 Task: Add the pinstripe background to the video "movie A.mp4" and Play
Action: Mouse moved to (658, 125)
Screenshot: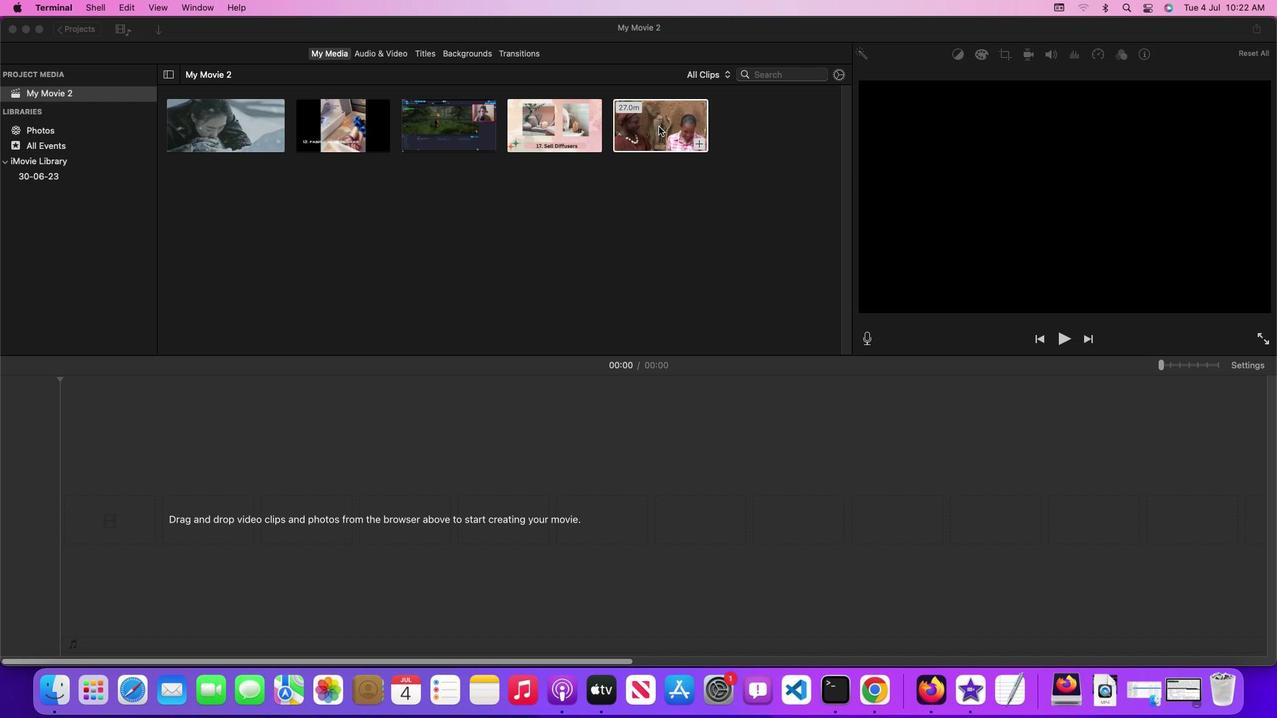 
Action: Mouse pressed left at (658, 125)
Screenshot: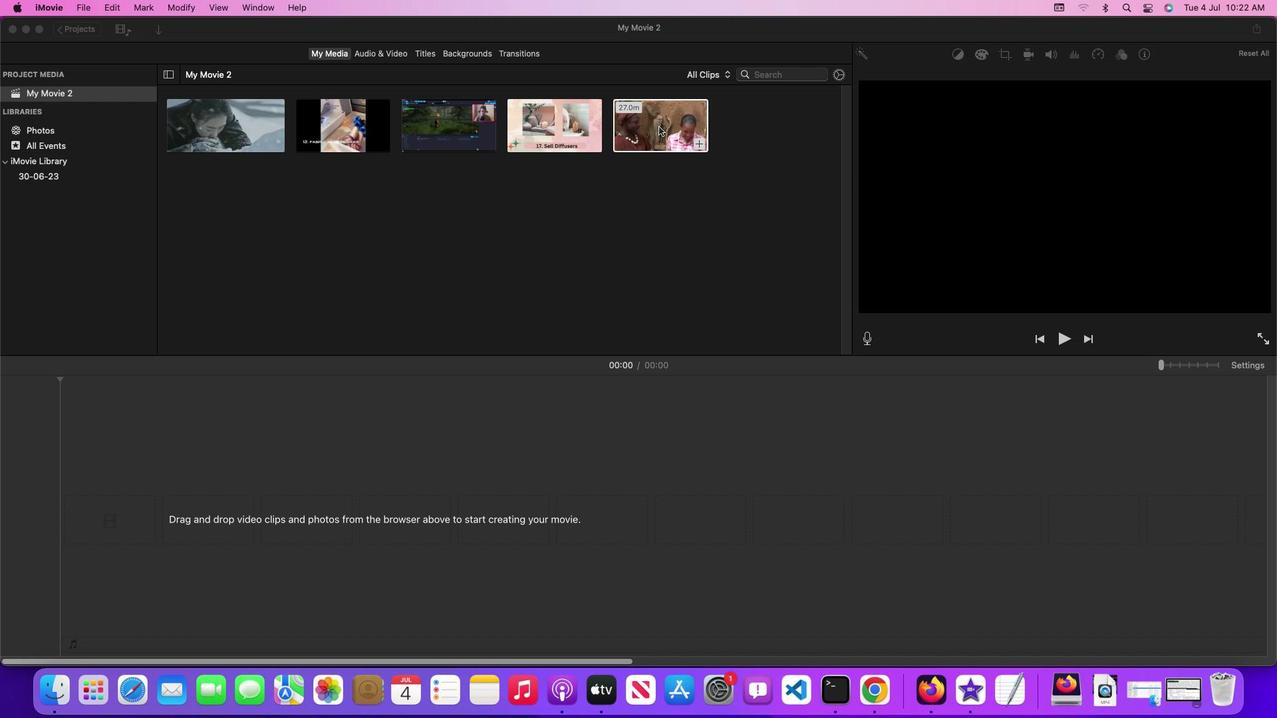 
Action: Mouse moved to (480, 52)
Screenshot: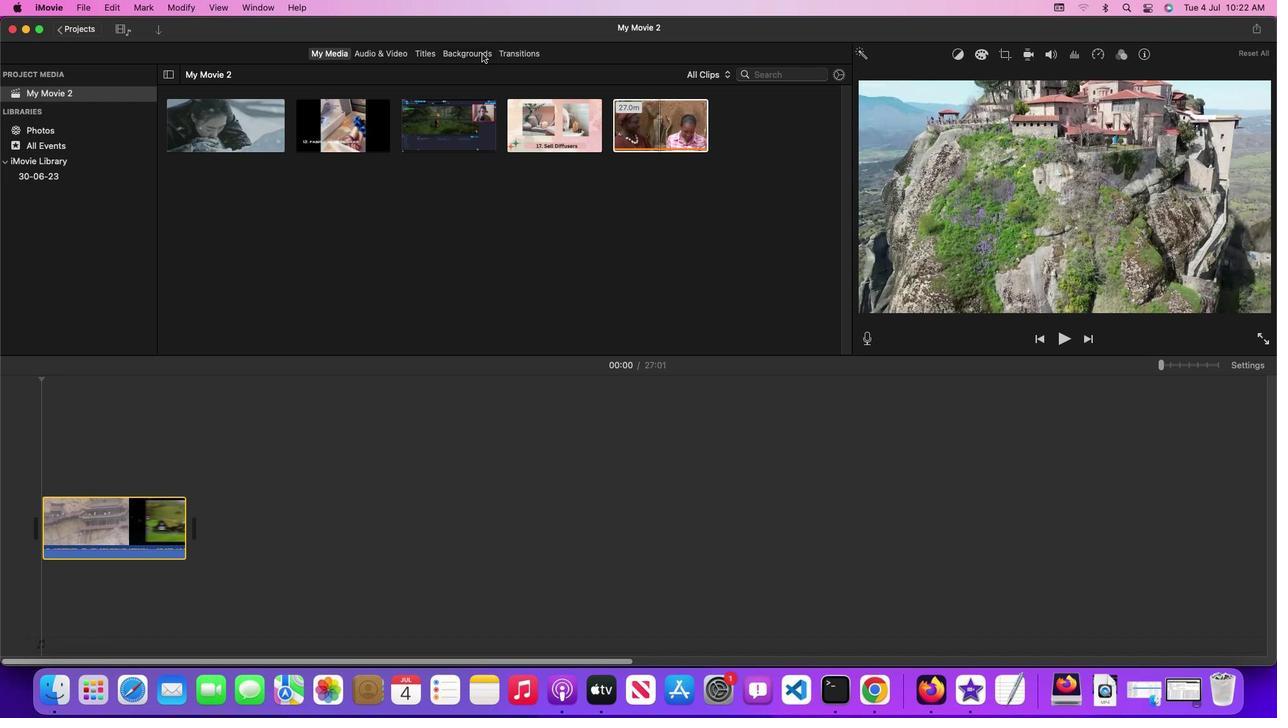 
Action: Mouse pressed left at (480, 52)
Screenshot: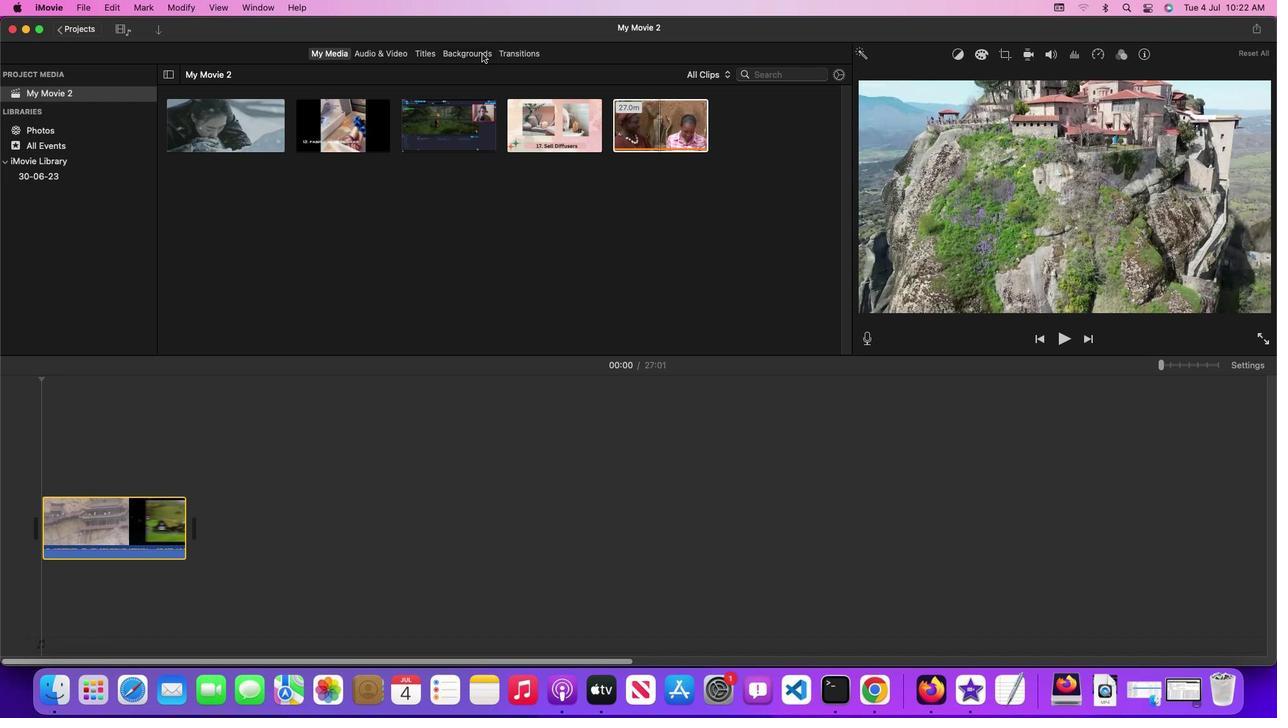 
Action: Mouse moved to (499, 130)
Screenshot: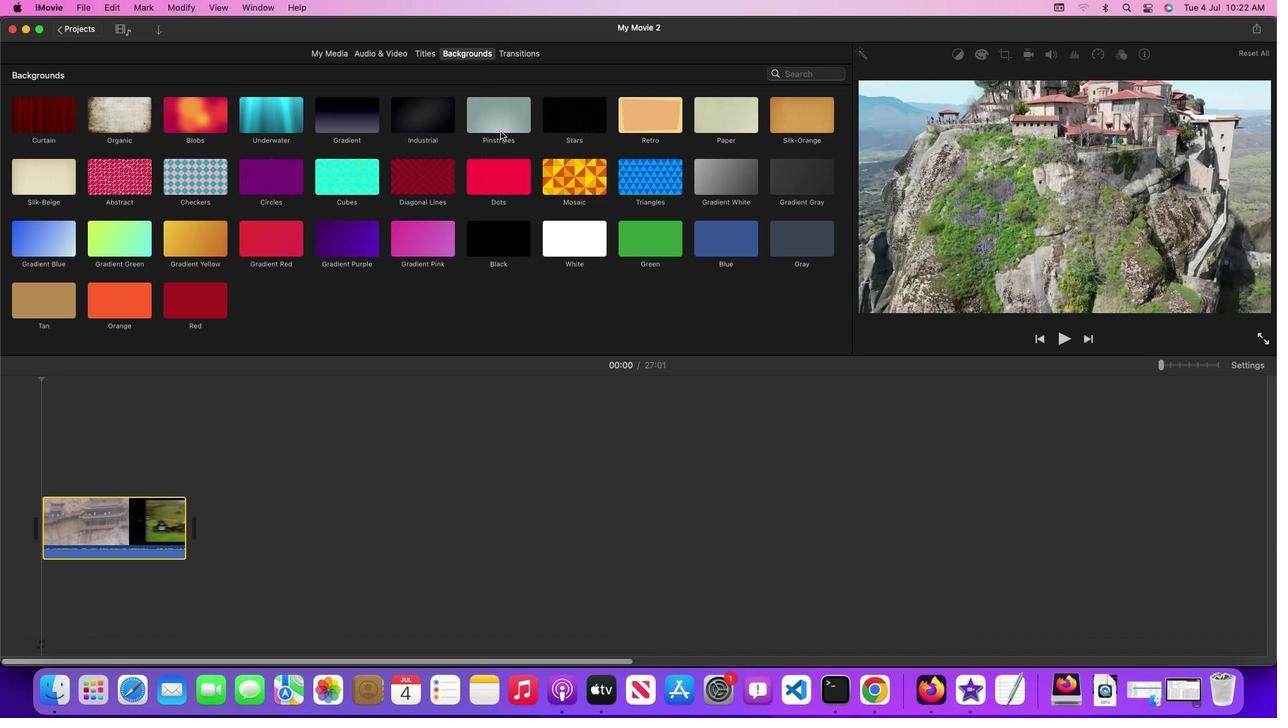 
Action: Mouse pressed left at (499, 130)
Screenshot: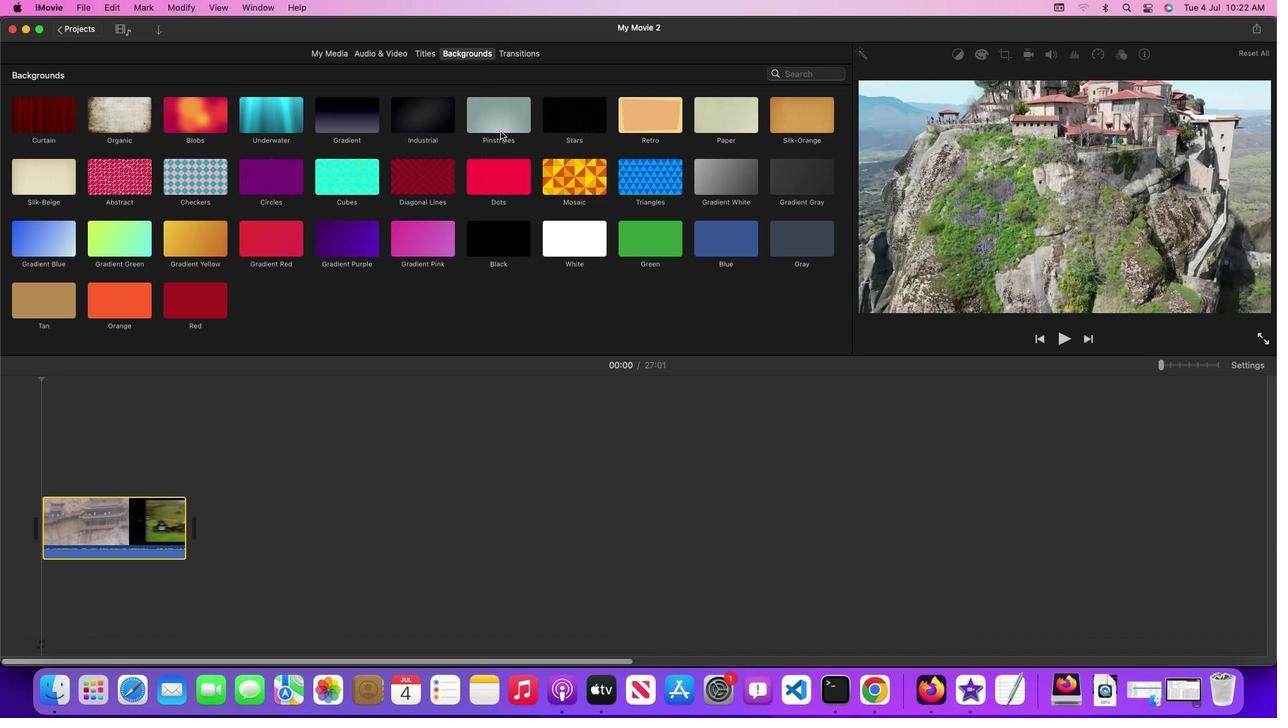 
Action: Mouse moved to (238, 521)
Screenshot: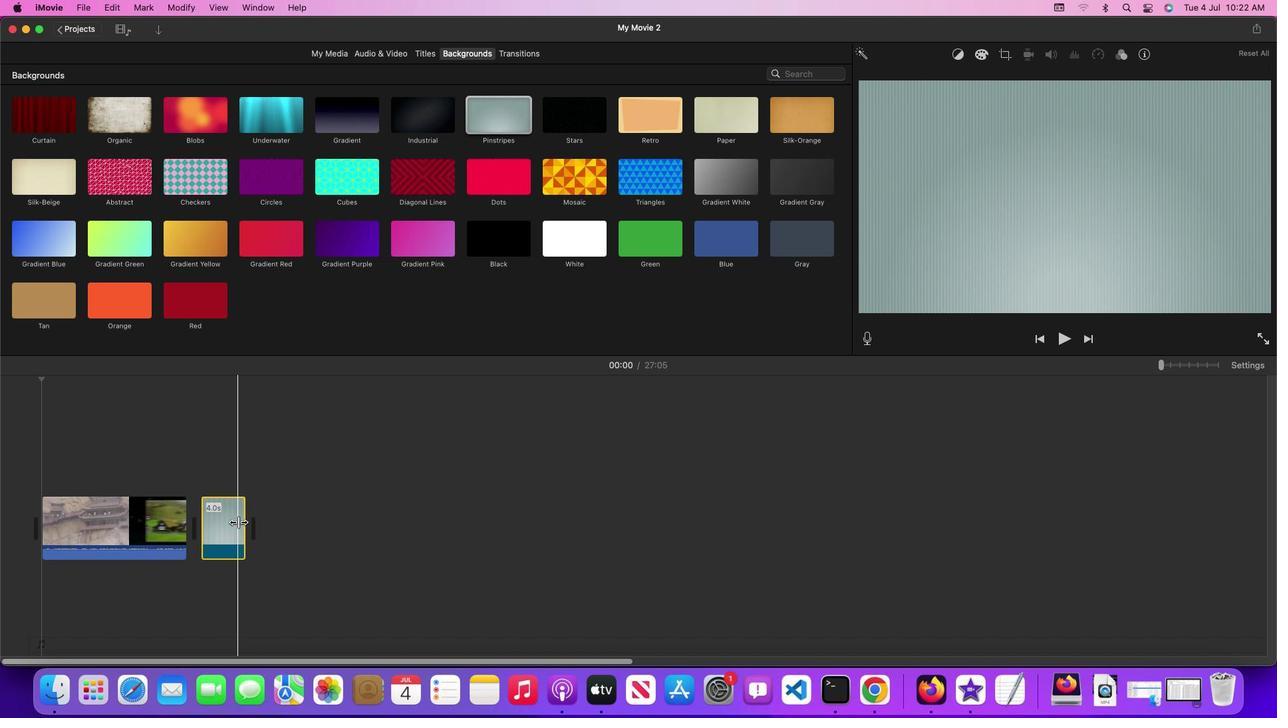 
Action: Mouse pressed left at (238, 521)
Screenshot: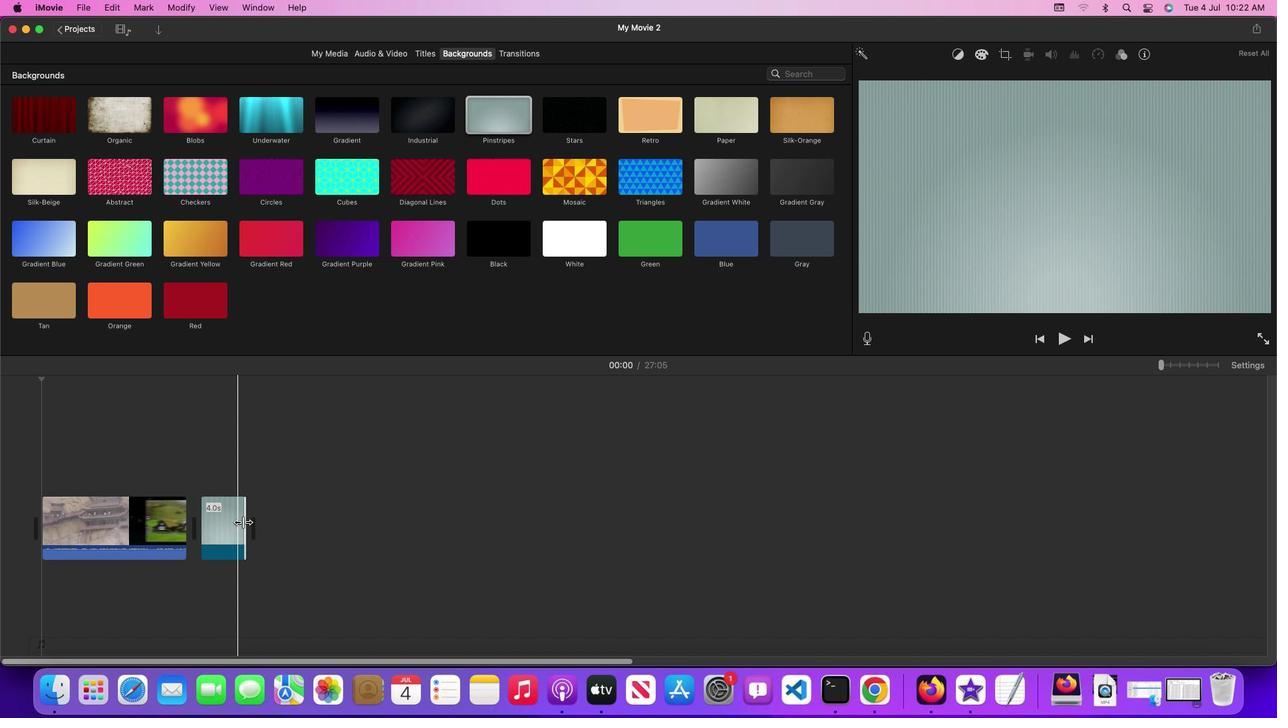 
Action: Mouse moved to (307, 523)
Screenshot: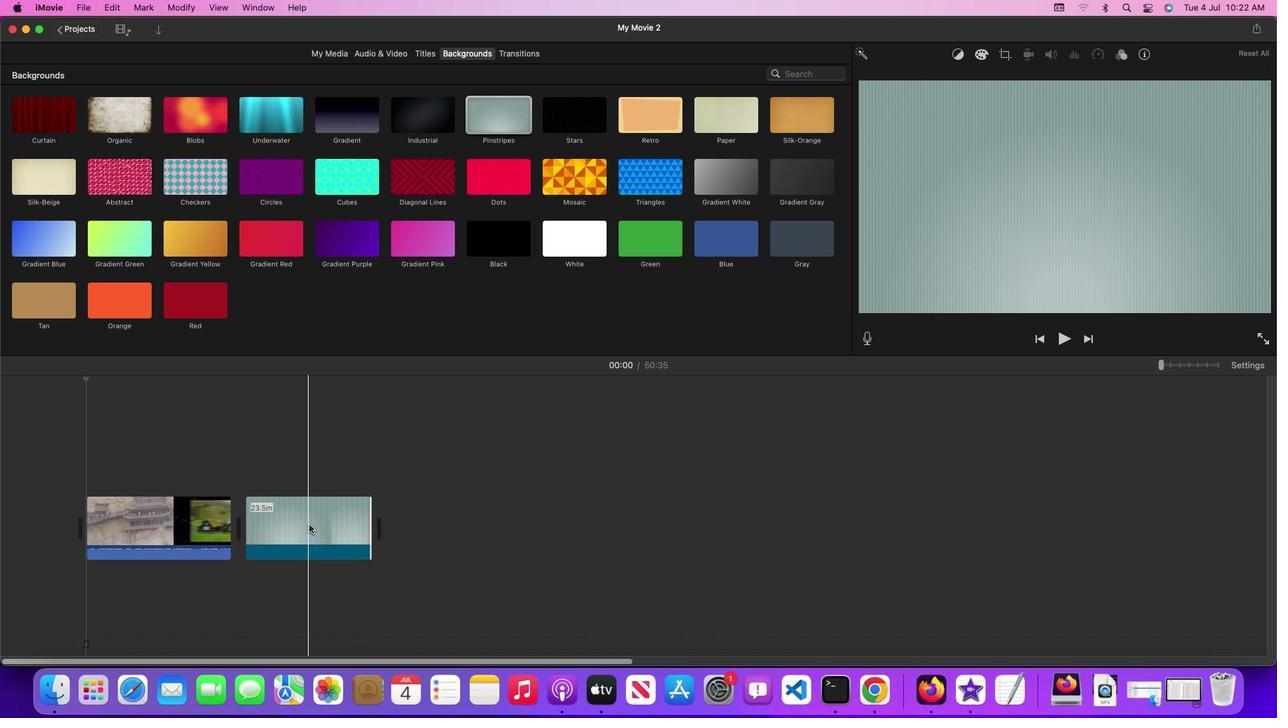 
Action: Mouse pressed left at (307, 523)
Screenshot: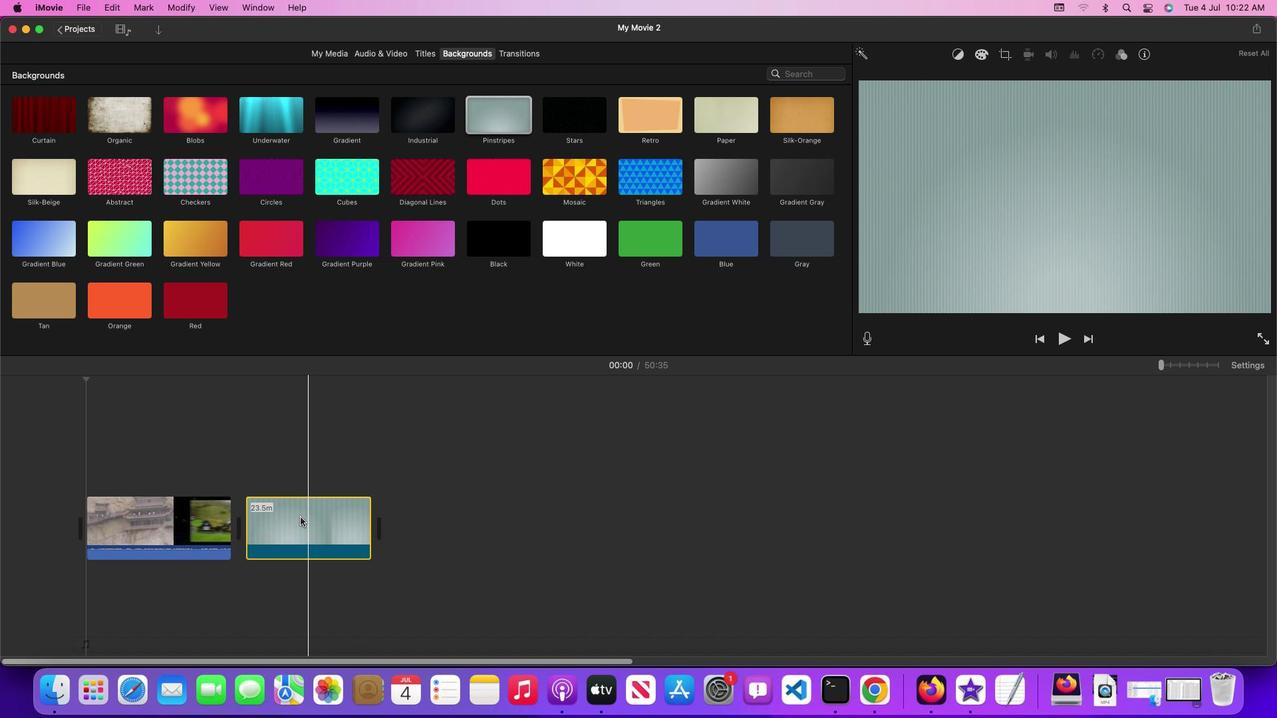 
Action: Mouse moved to (195, 520)
Screenshot: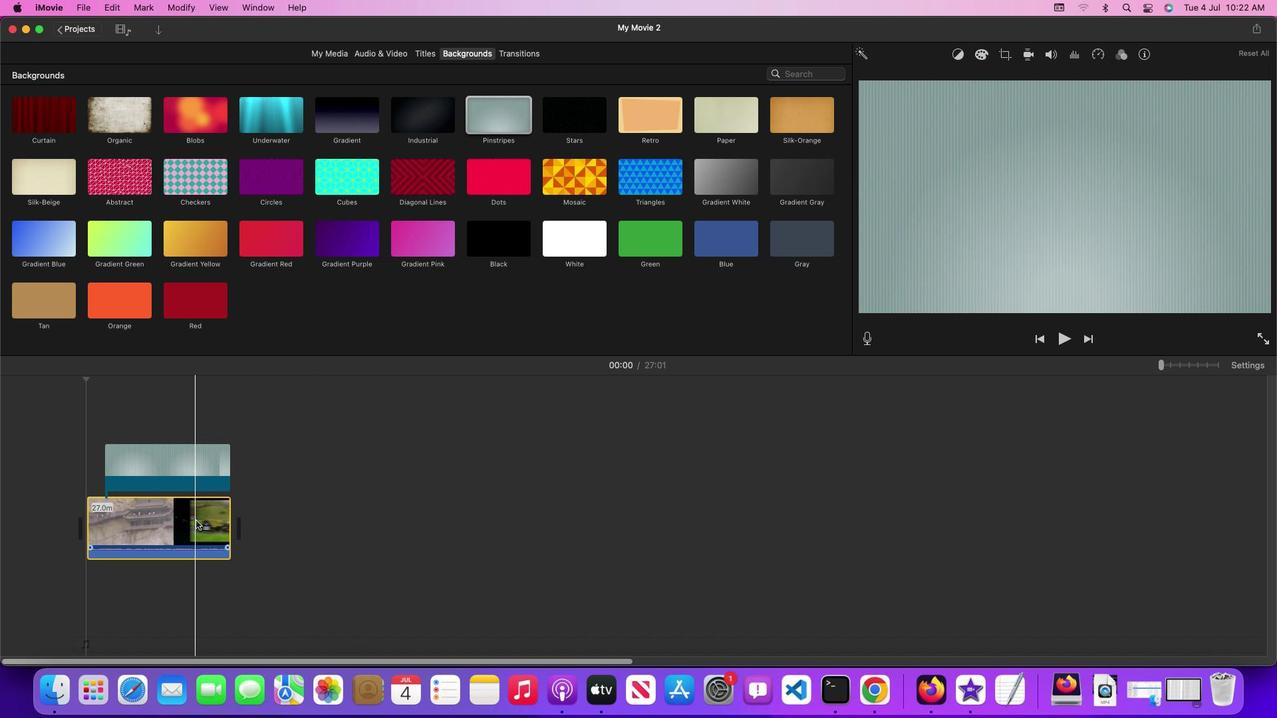 
Action: Mouse pressed left at (195, 520)
Screenshot: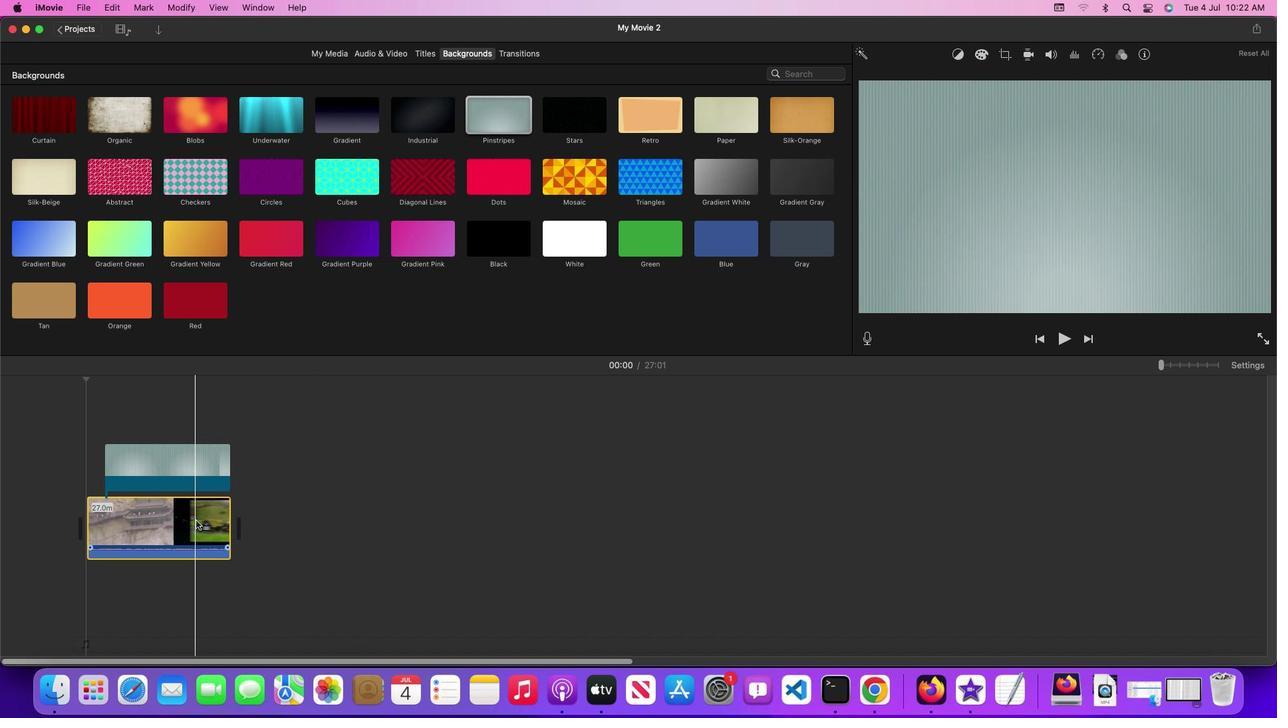
Action: Mouse moved to (208, 470)
Screenshot: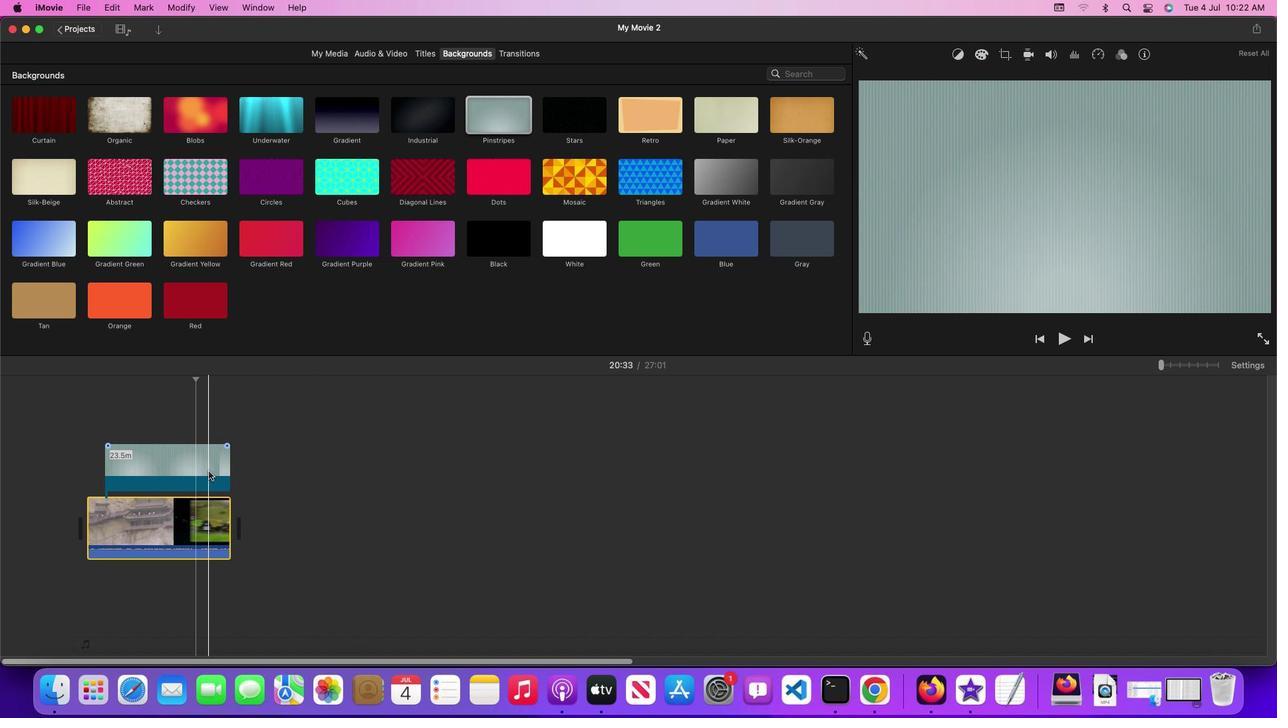 
Action: Mouse pressed left at (208, 470)
Screenshot: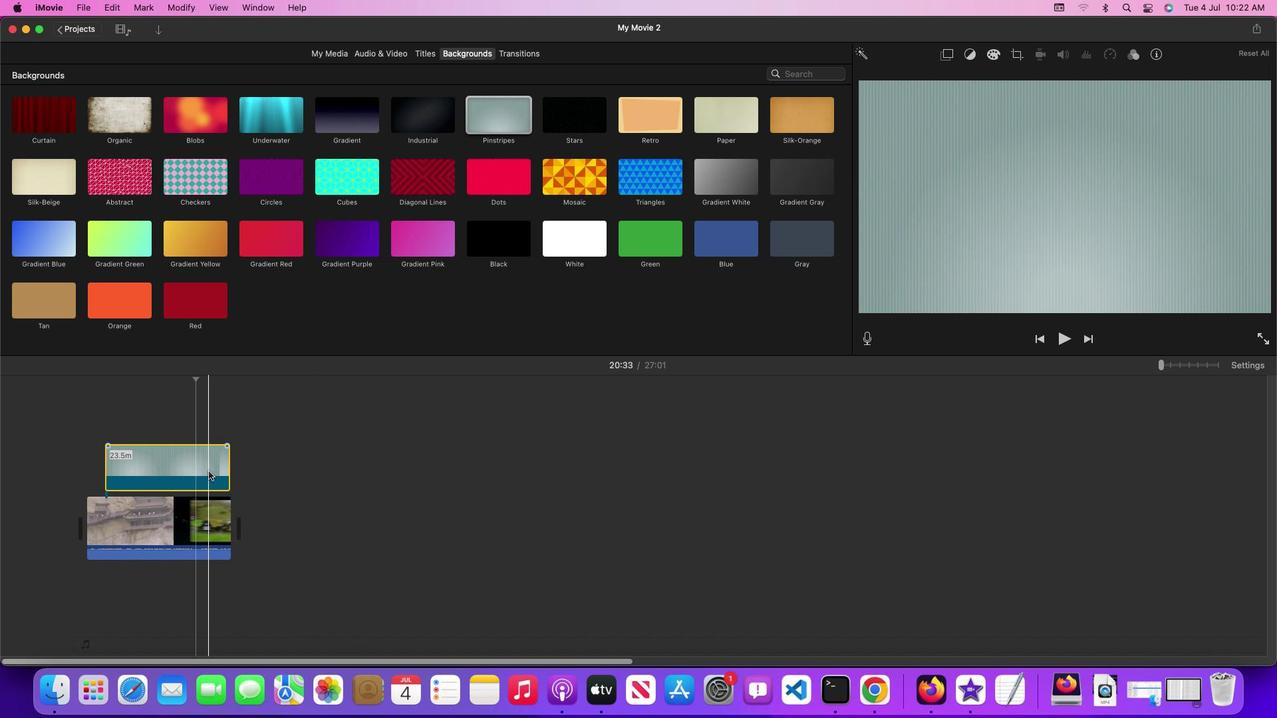 
Action: Mouse moved to (946, 53)
Screenshot: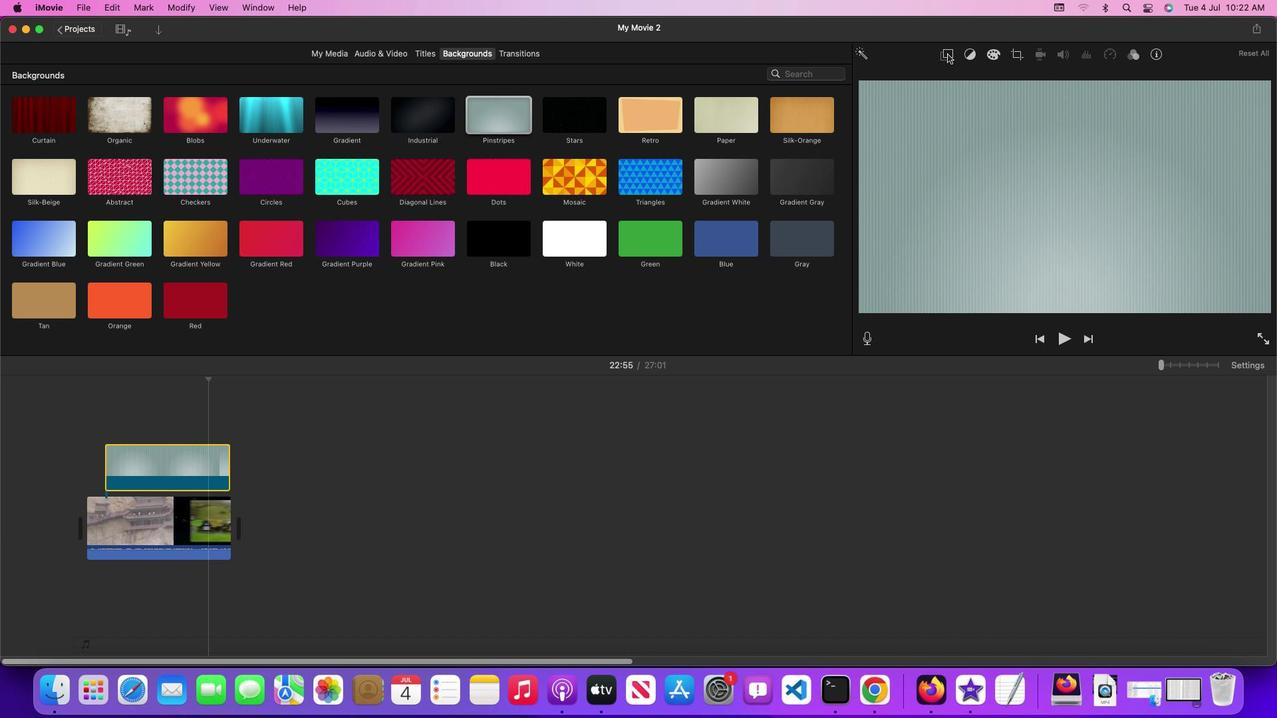 
Action: Mouse pressed left at (946, 53)
Screenshot: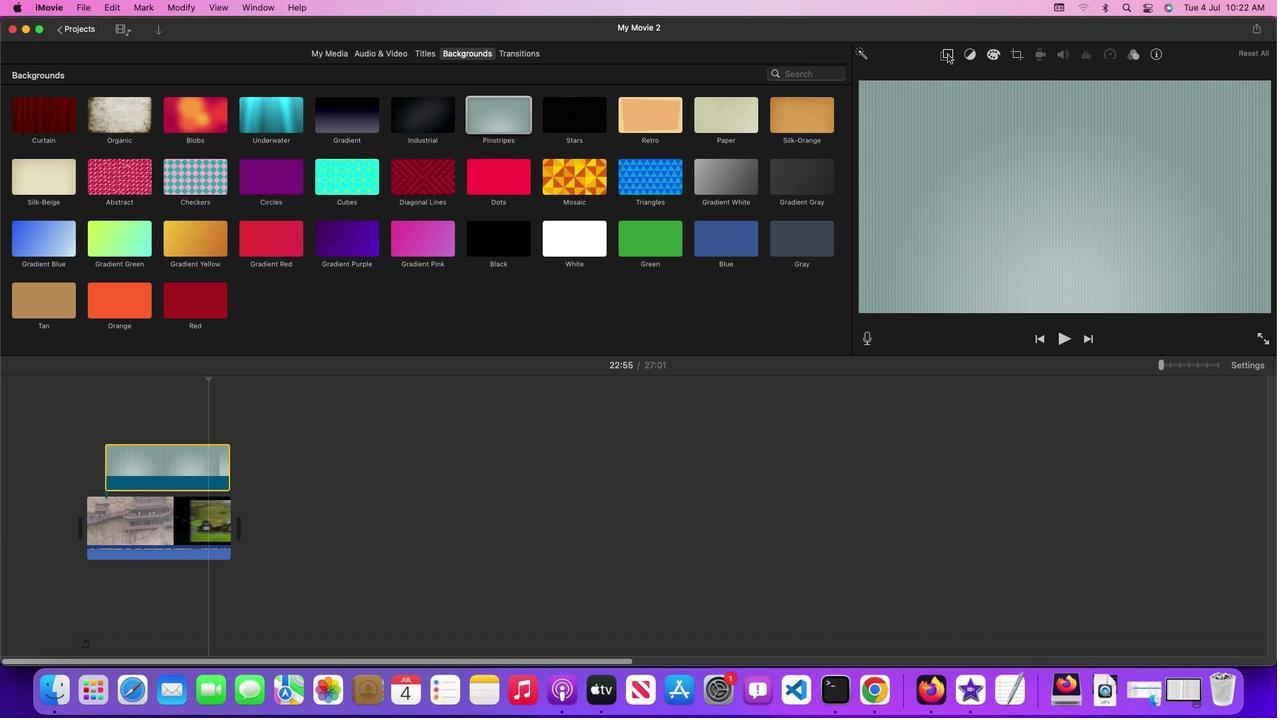 
Action: Mouse moved to (904, 76)
Screenshot: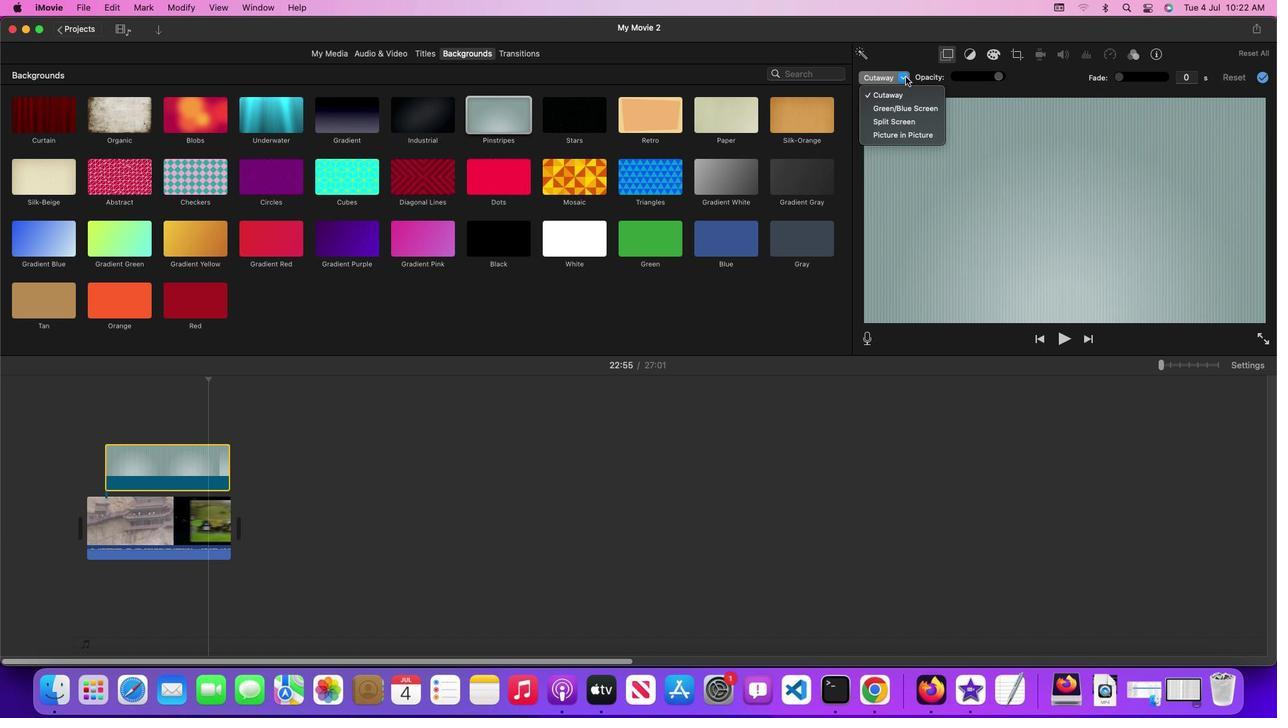 
Action: Mouse pressed left at (904, 76)
Screenshot: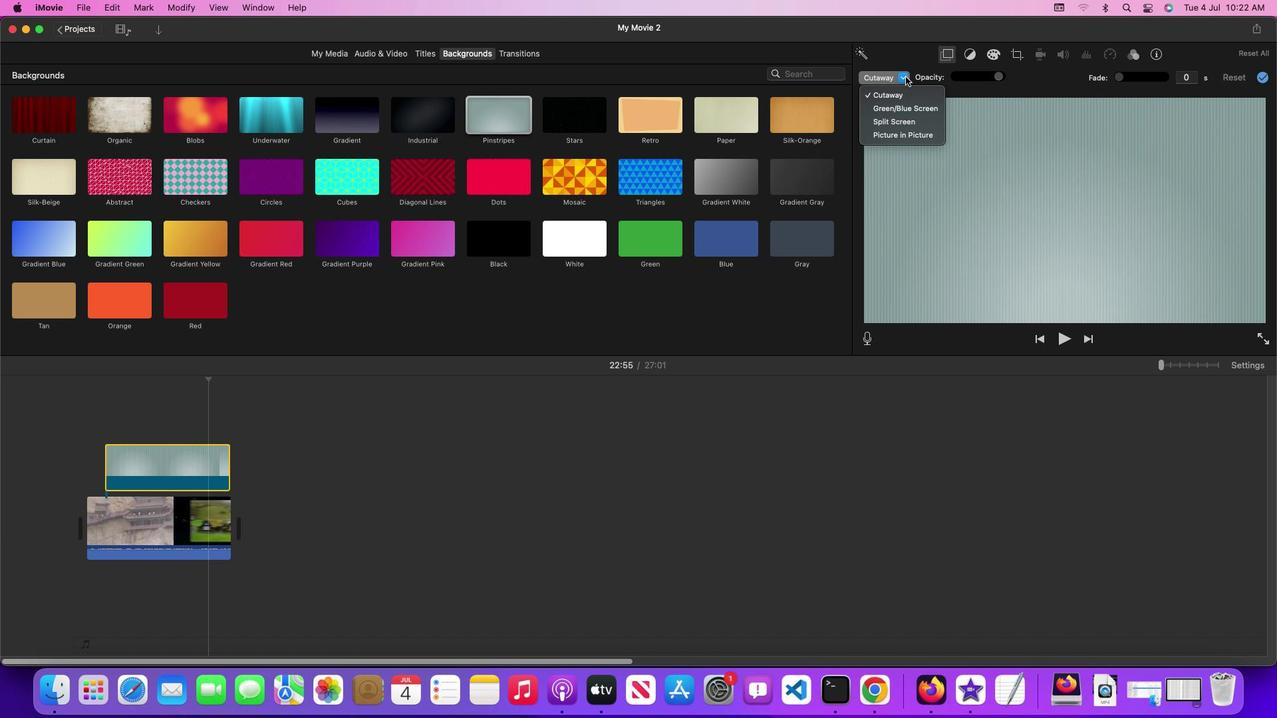 
Action: Mouse moved to (904, 139)
Screenshot: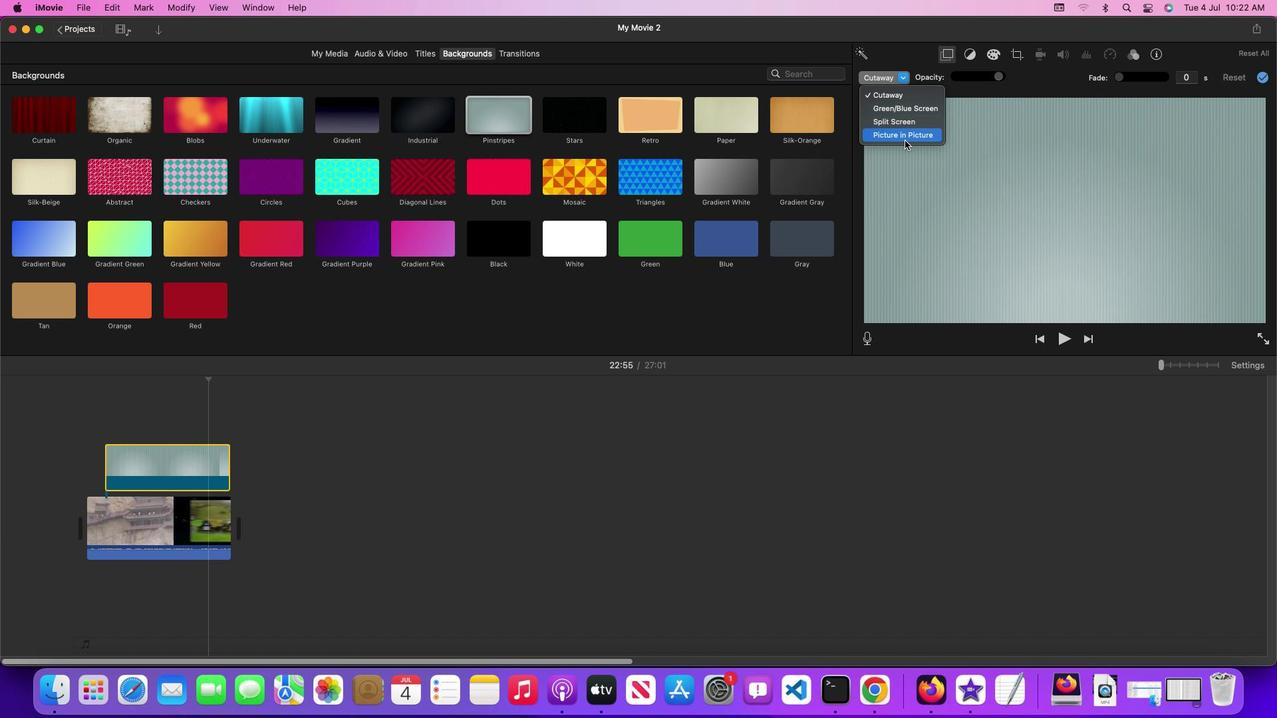 
Action: Mouse pressed left at (904, 139)
Screenshot: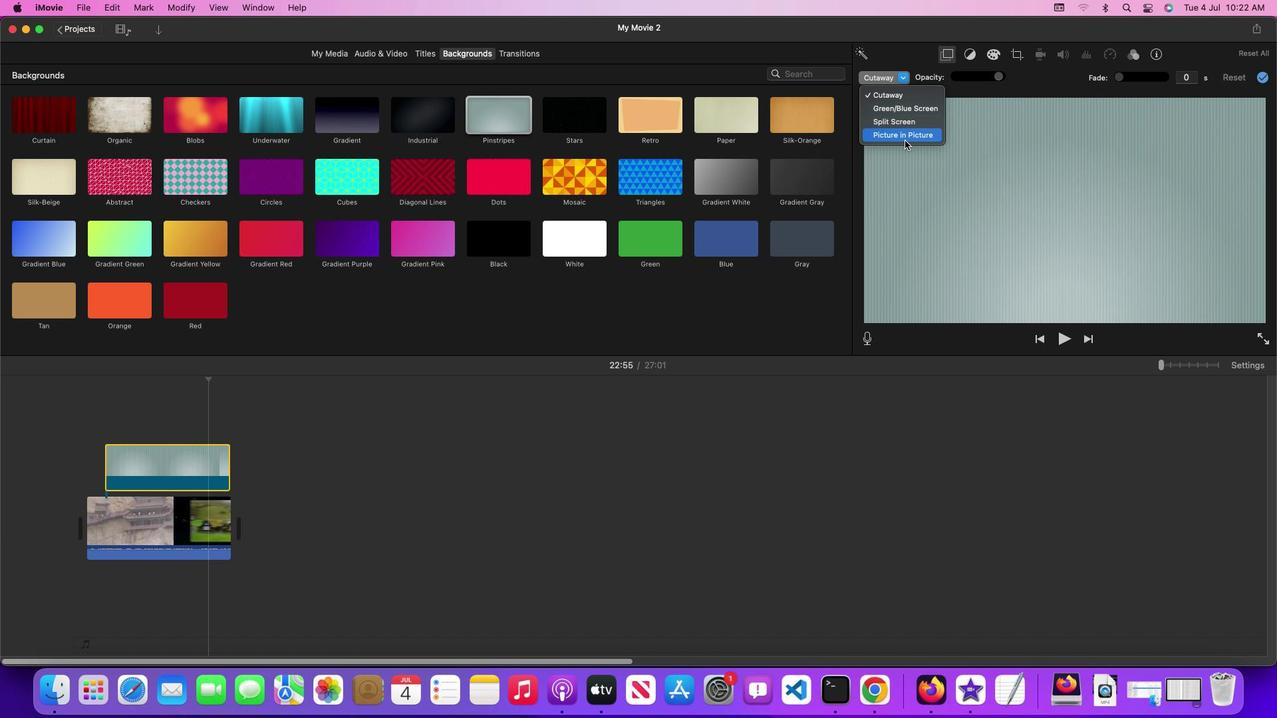 
Action: Mouse moved to (1147, 147)
Screenshot: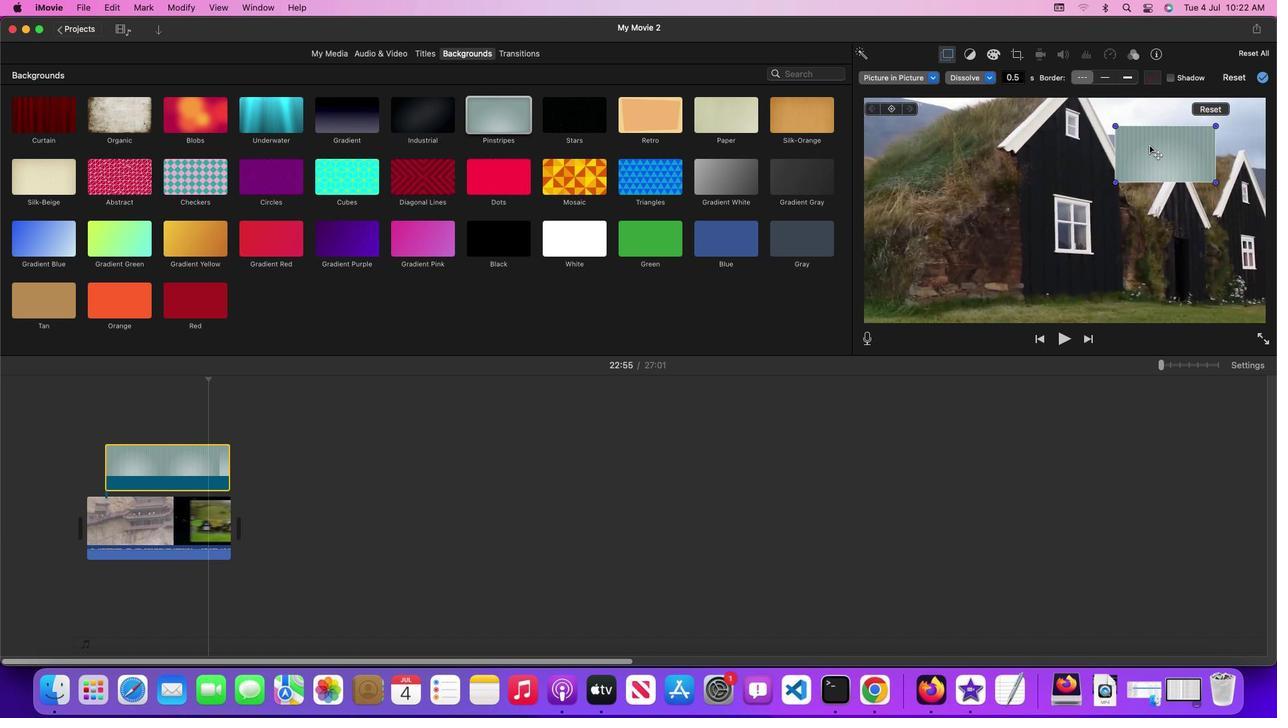 
Action: Mouse pressed left at (1147, 147)
Screenshot: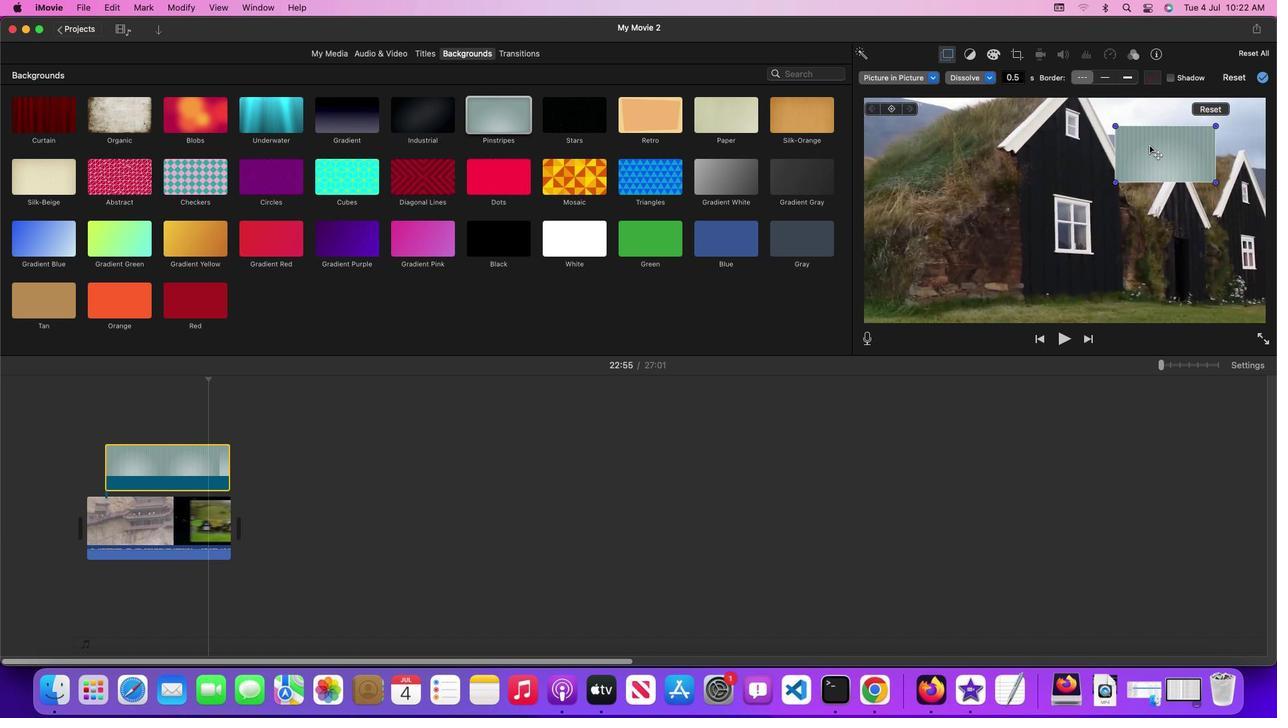 
Action: Mouse moved to (963, 151)
Screenshot: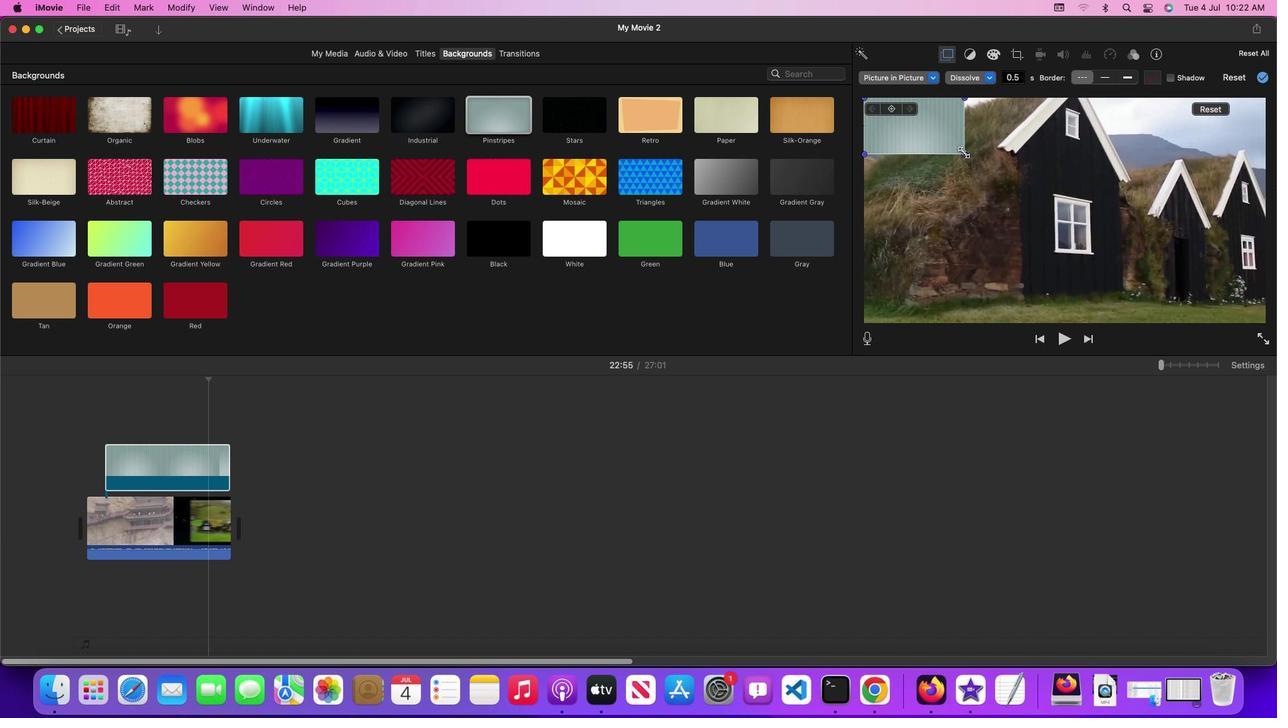 
Action: Mouse pressed left at (963, 151)
Screenshot: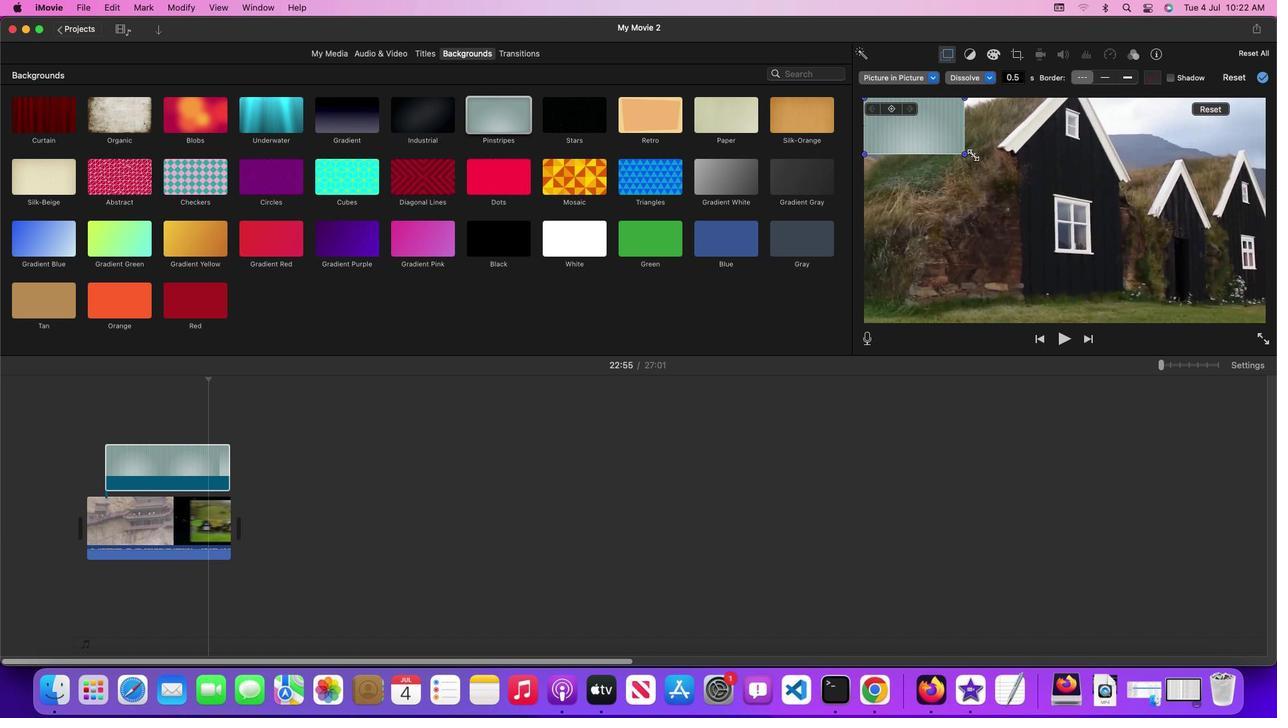 
Action: Mouse moved to (933, 78)
Screenshot: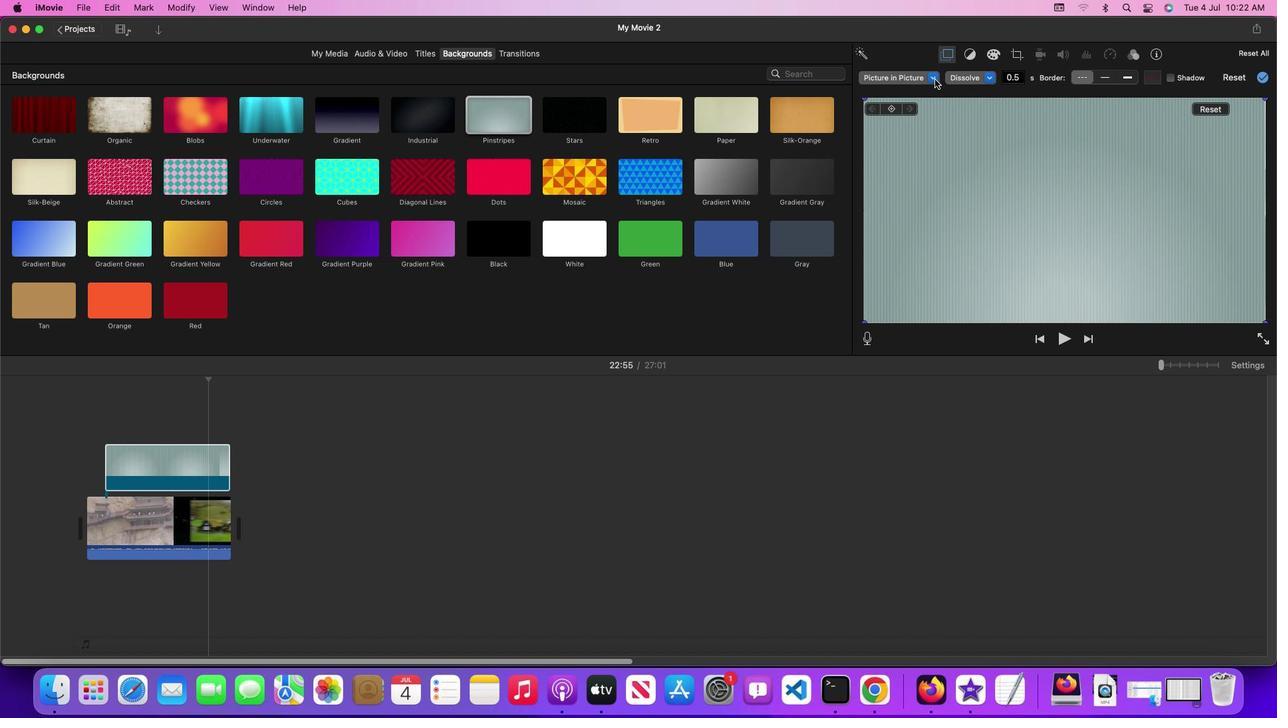 
Action: Mouse pressed left at (933, 78)
Screenshot: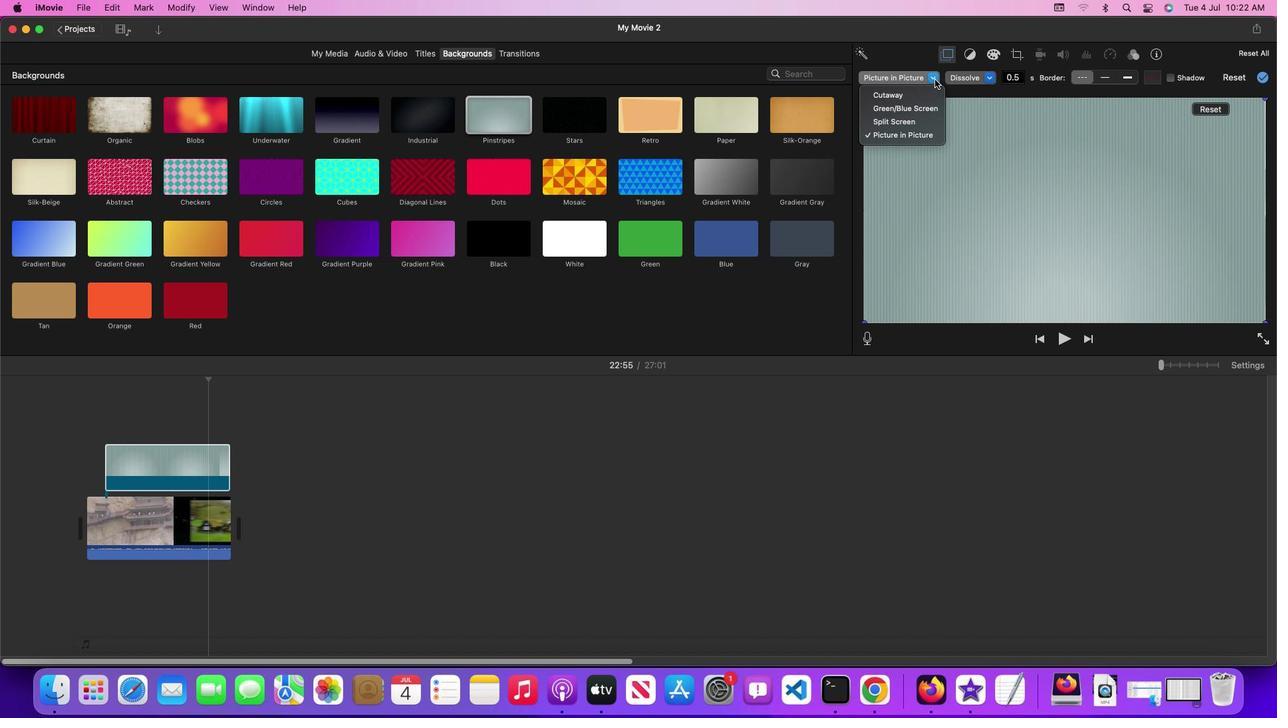 
Action: Mouse moved to (931, 90)
Screenshot: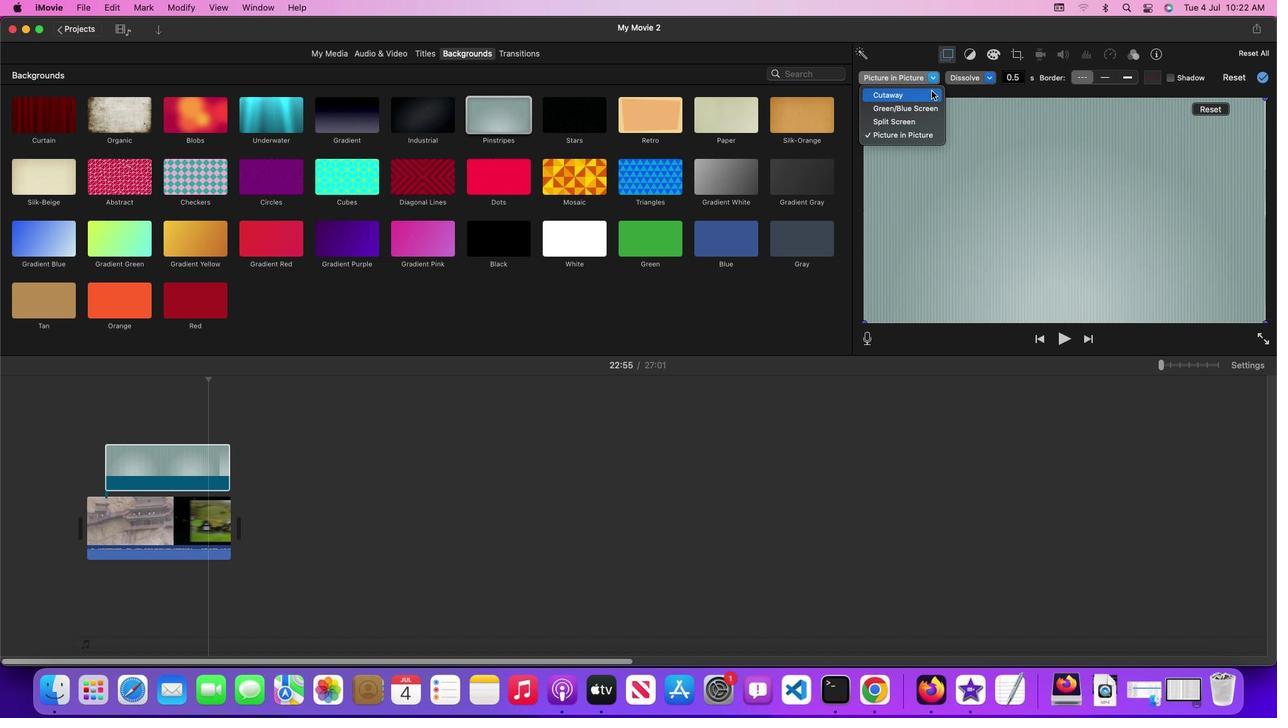 
Action: Mouse pressed left at (931, 90)
Screenshot: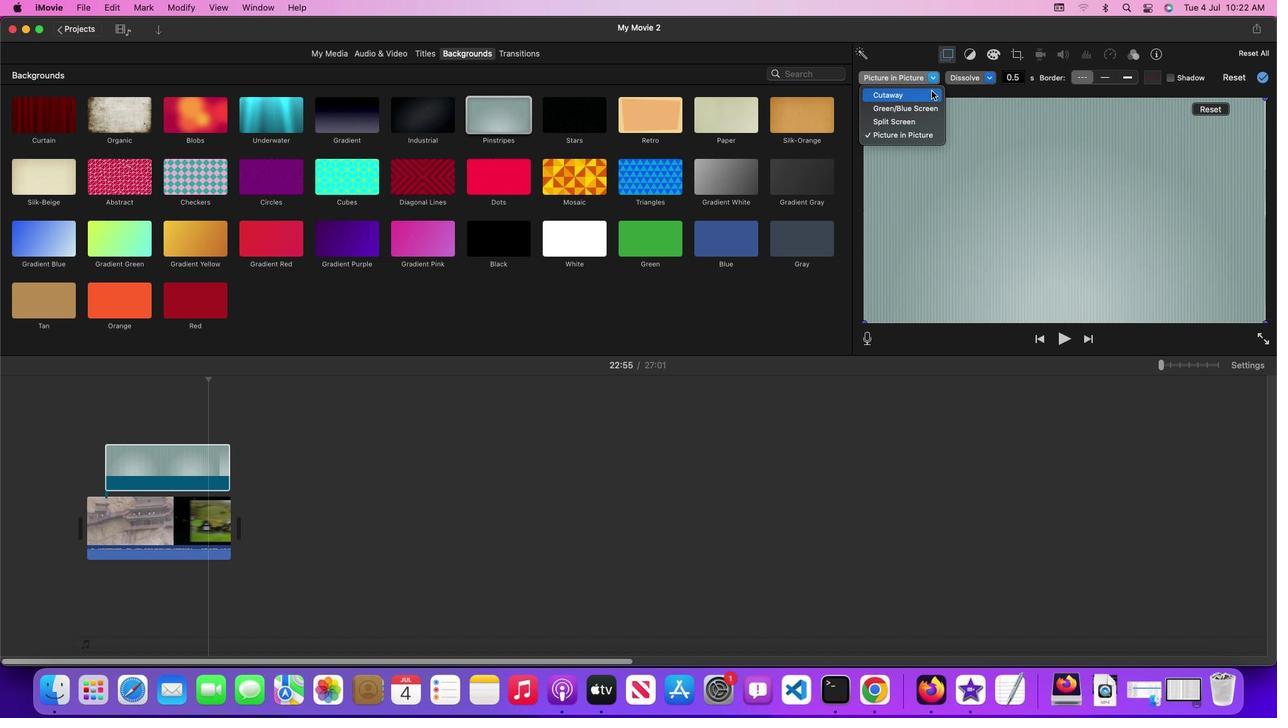 
Action: Mouse moved to (999, 74)
Screenshot: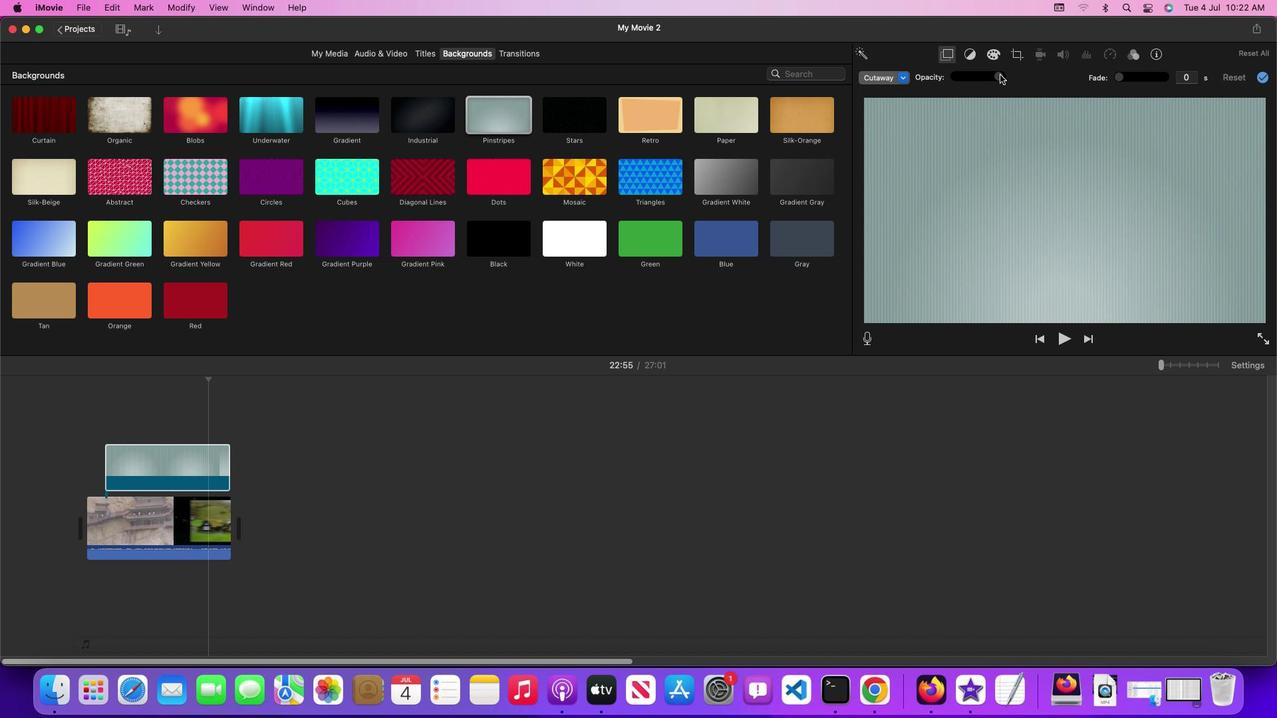 
Action: Mouse pressed left at (999, 74)
Screenshot: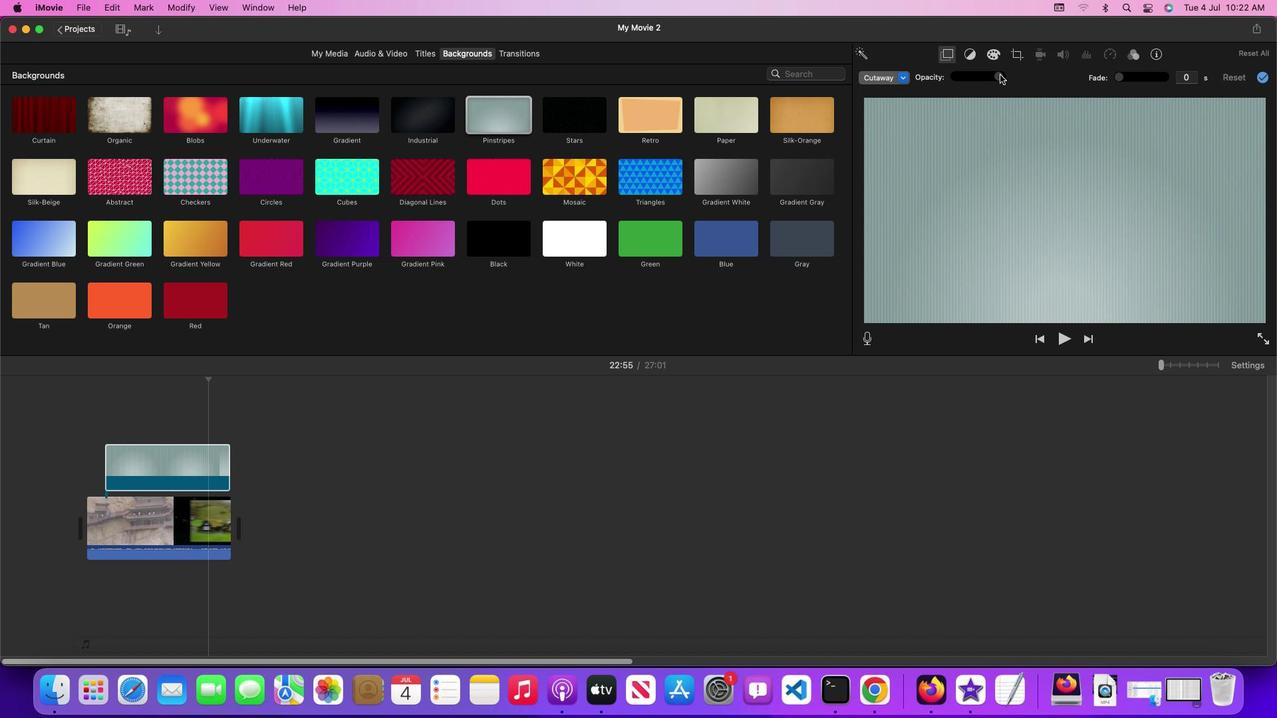 
Action: Mouse moved to (973, 79)
Screenshot: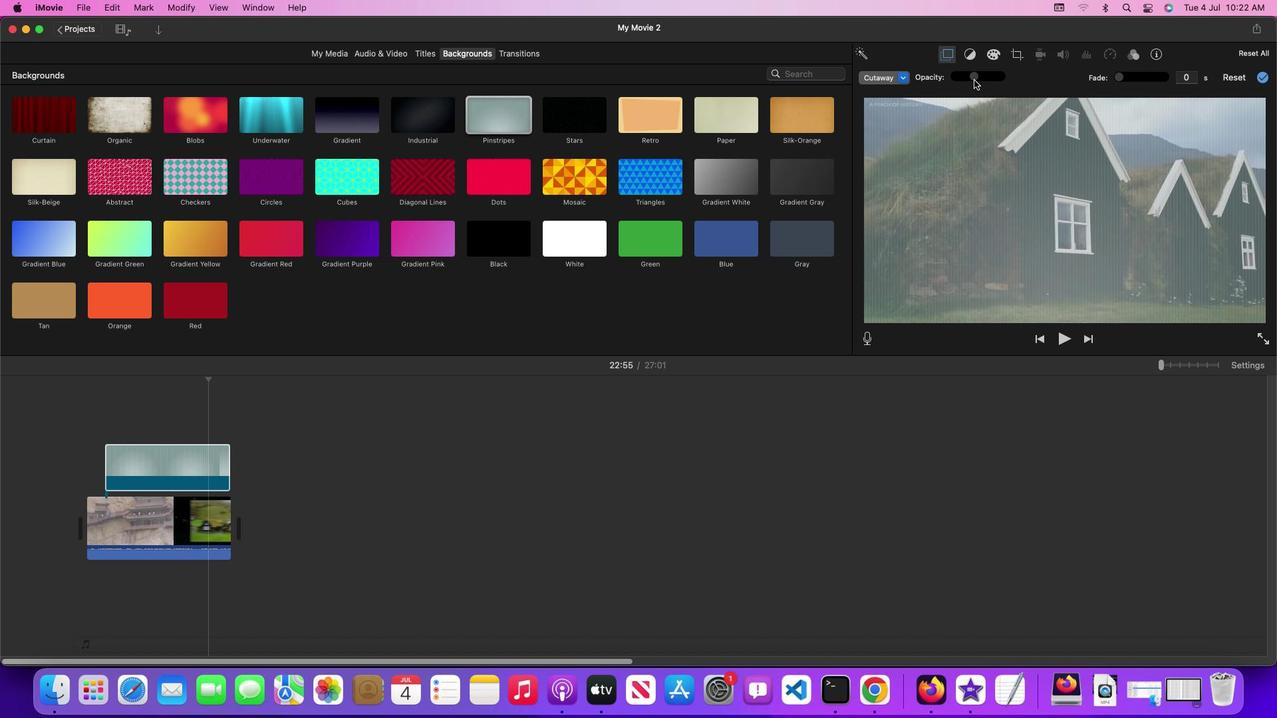 
Action: Key pressed Key.space
Screenshot: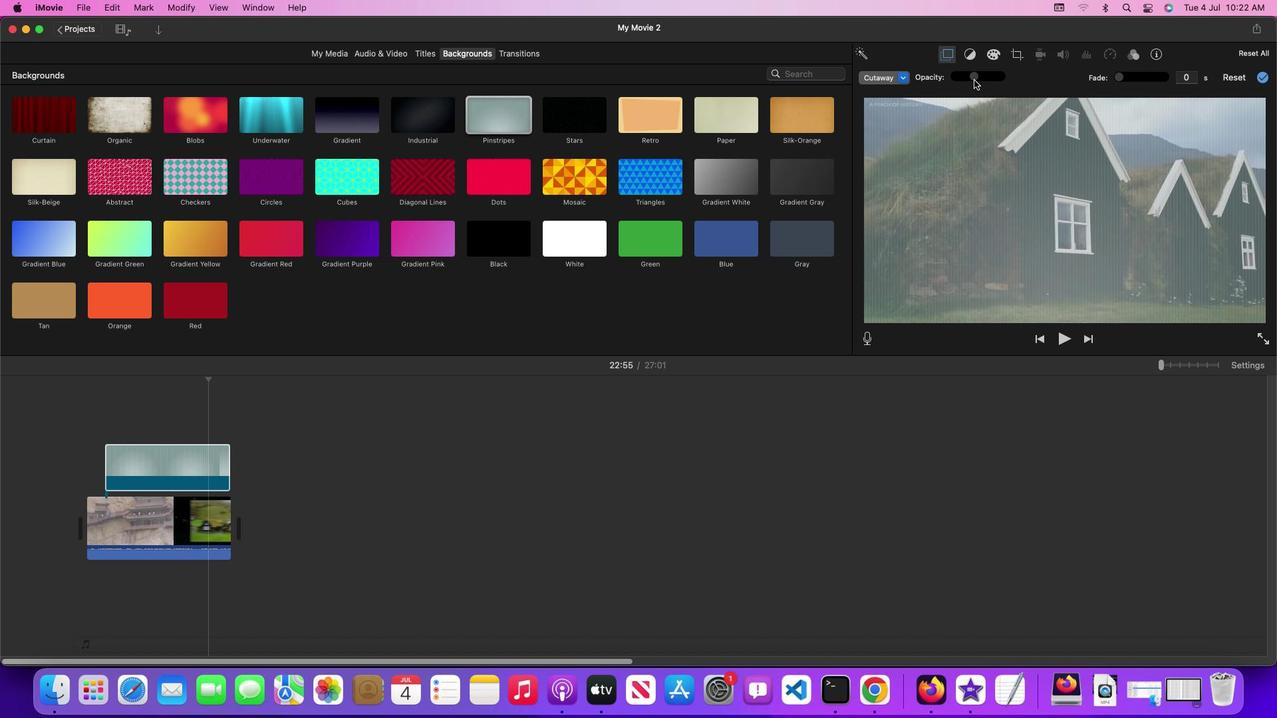 
Action: Mouse moved to (999, 143)
Screenshot: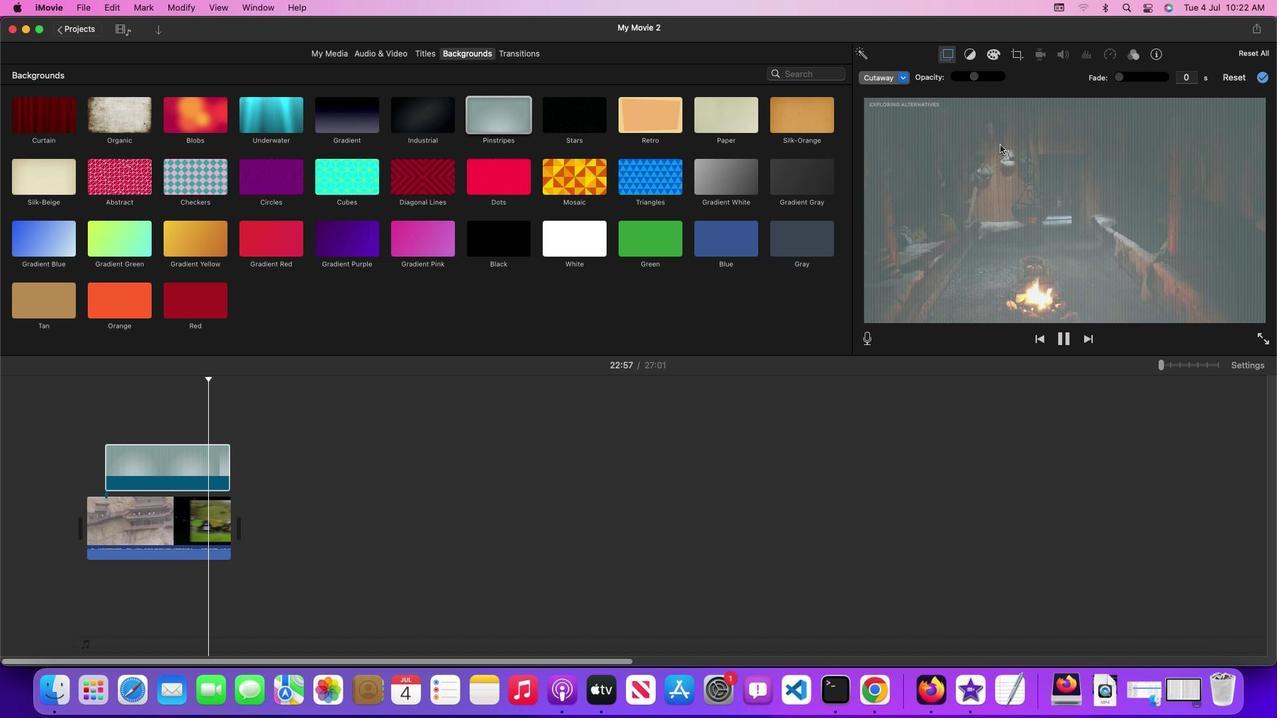 
